 Task: Create a blank project AriesPlan with privacy Public and default view as List and in the team Taskers . Create three sections in the project as To-Do, Doing and Done
Action: Mouse moved to (57, 245)
Screenshot: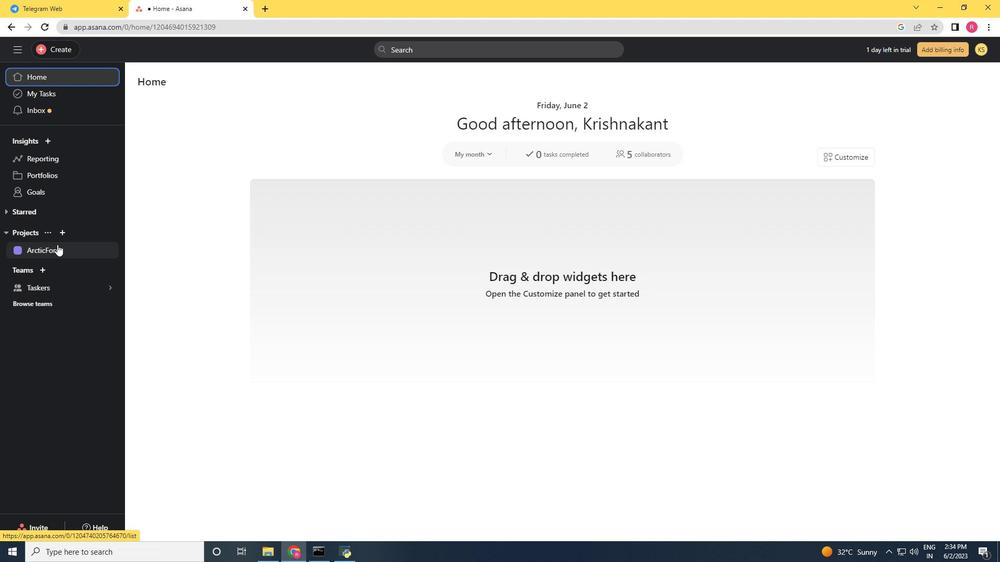 
Action: Mouse pressed left at (57, 245)
Screenshot: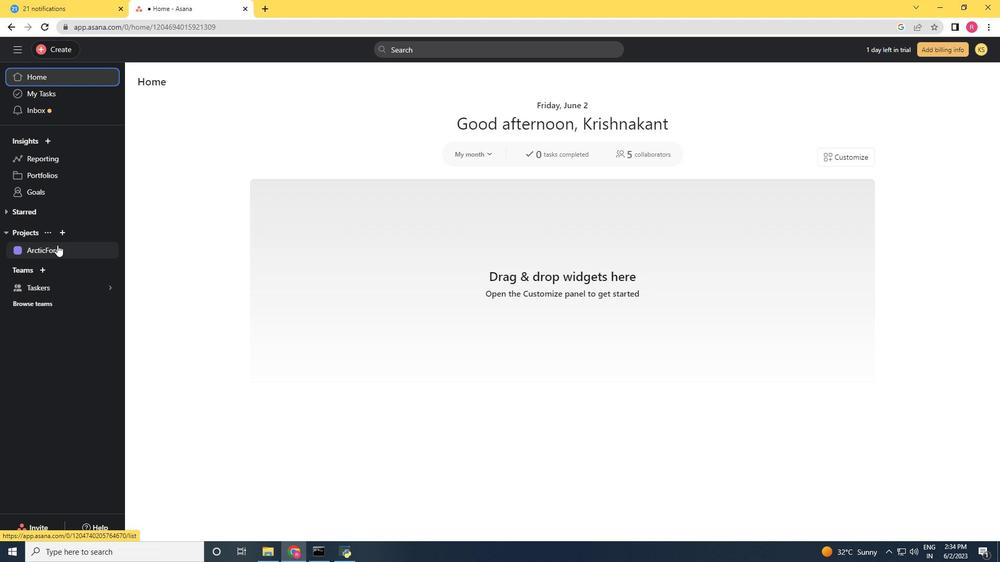 
Action: Mouse moved to (54, 51)
Screenshot: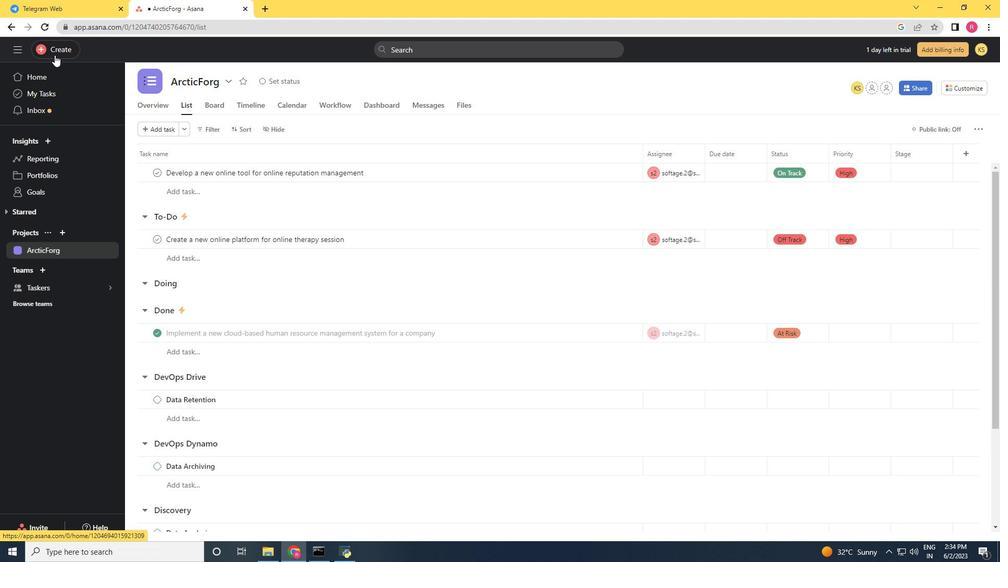 
Action: Mouse pressed left at (54, 51)
Screenshot: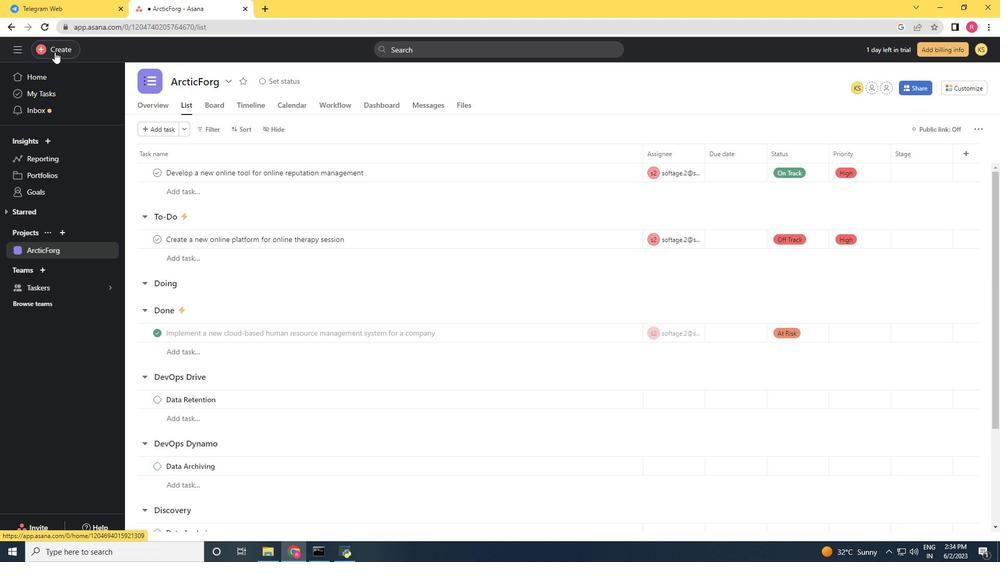 
Action: Mouse moved to (109, 77)
Screenshot: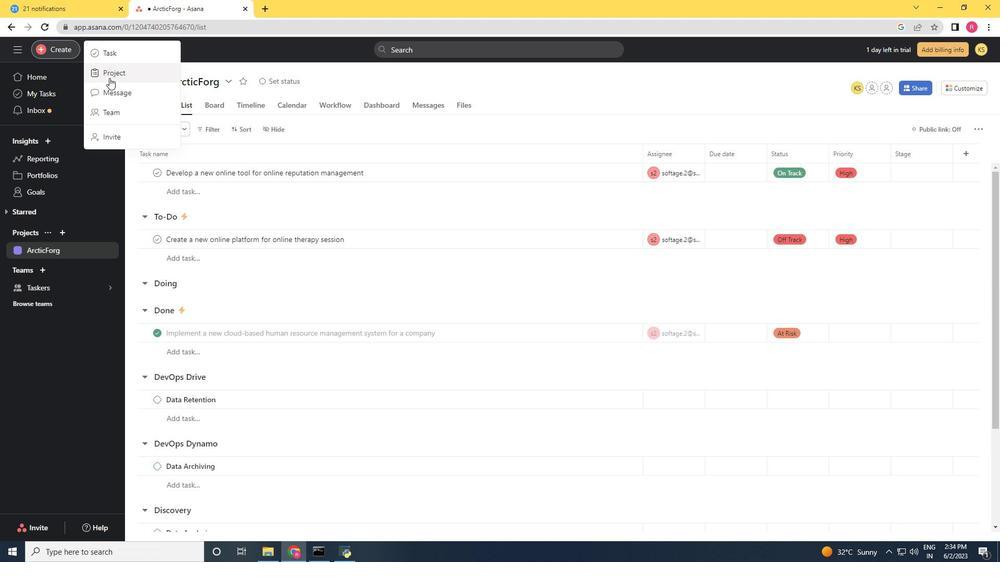 
Action: Mouse pressed left at (109, 77)
Screenshot: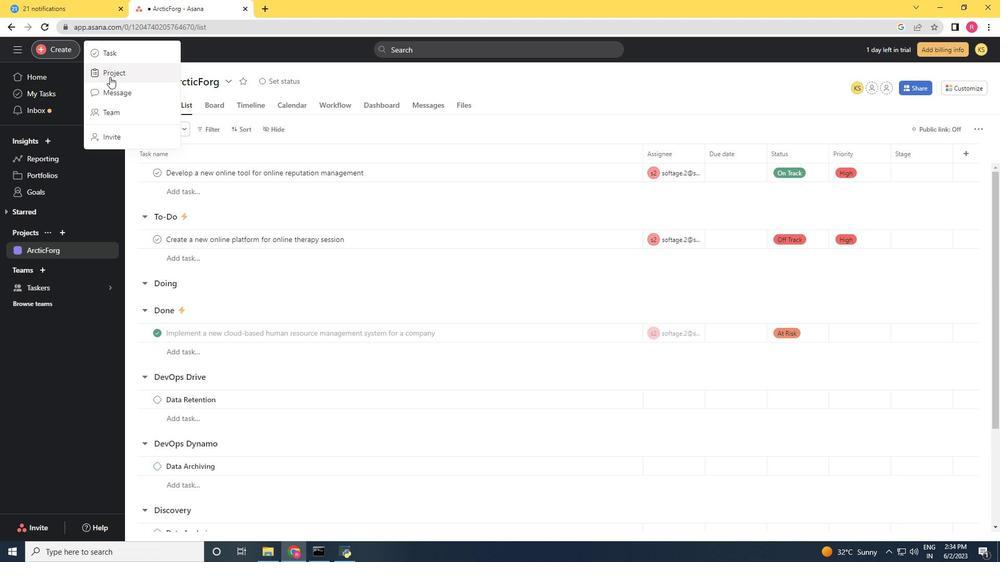 
Action: Mouse moved to (443, 284)
Screenshot: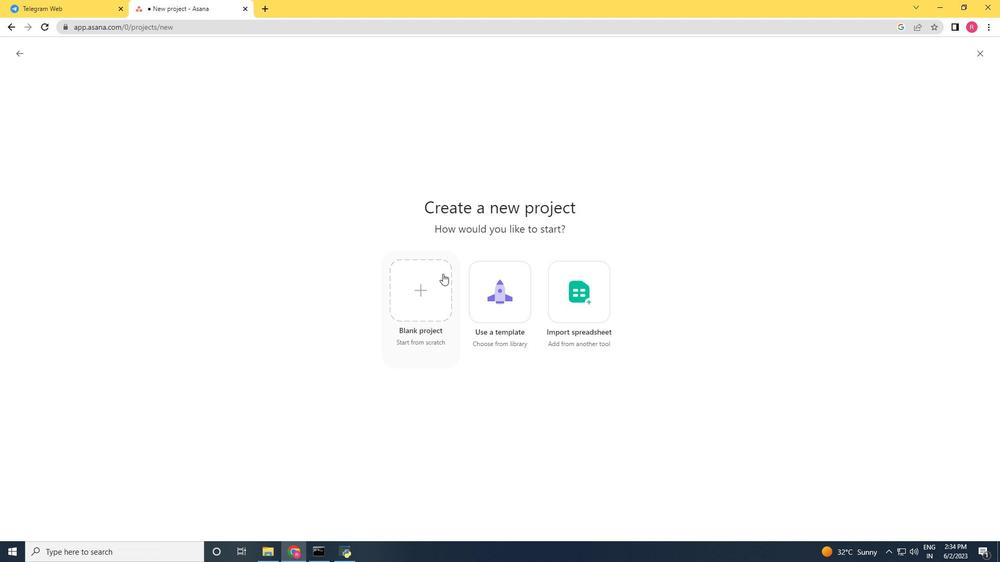 
Action: Mouse pressed left at (443, 284)
Screenshot: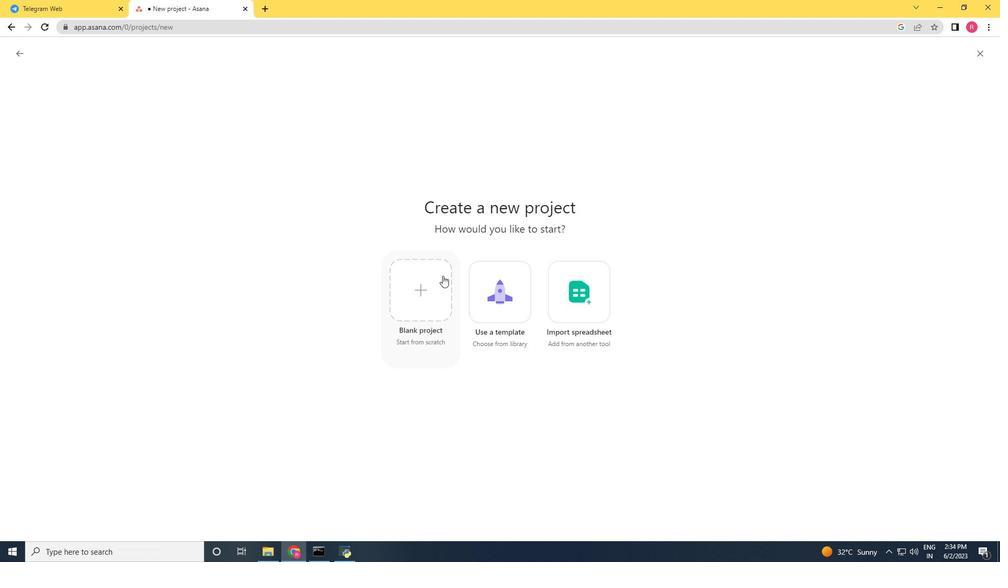 
Action: Mouse moved to (443, 285)
Screenshot: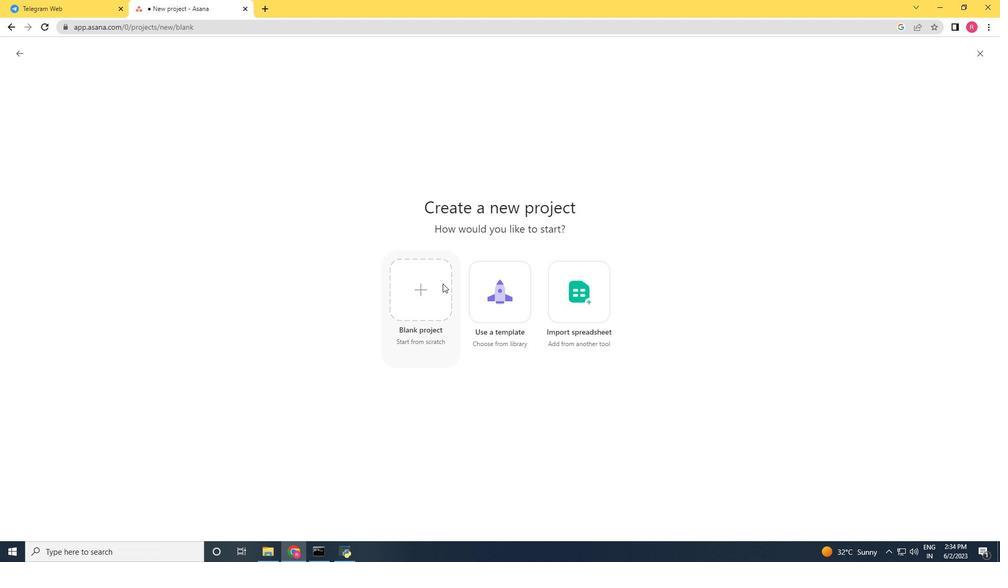 
Action: Key pressed <Key.shift>Arise<Key.space><Key.backspace><Key.shift>Plan
Screenshot: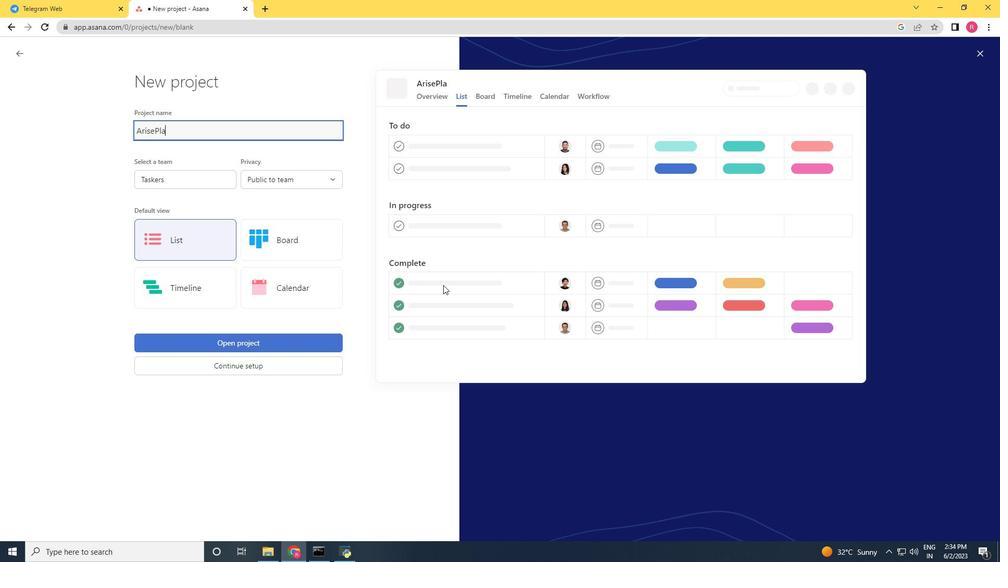 
Action: Mouse moved to (274, 177)
Screenshot: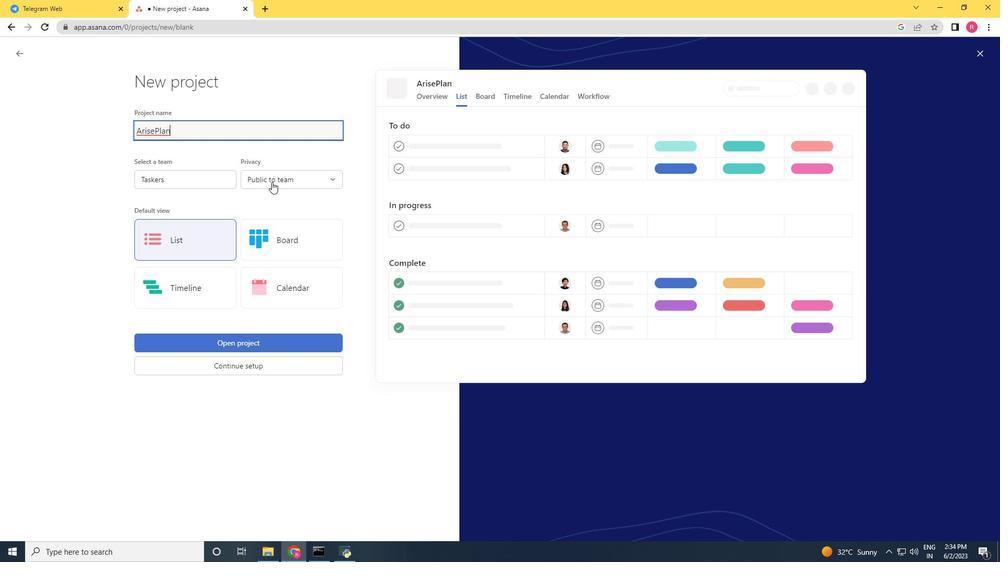 
Action: Mouse pressed left at (274, 177)
Screenshot: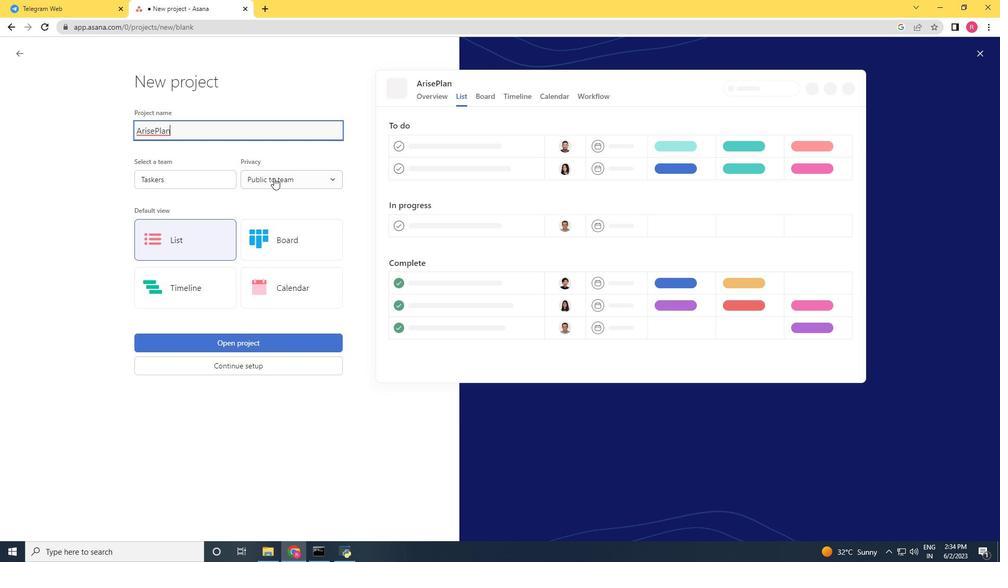 
Action: Mouse moved to (269, 197)
Screenshot: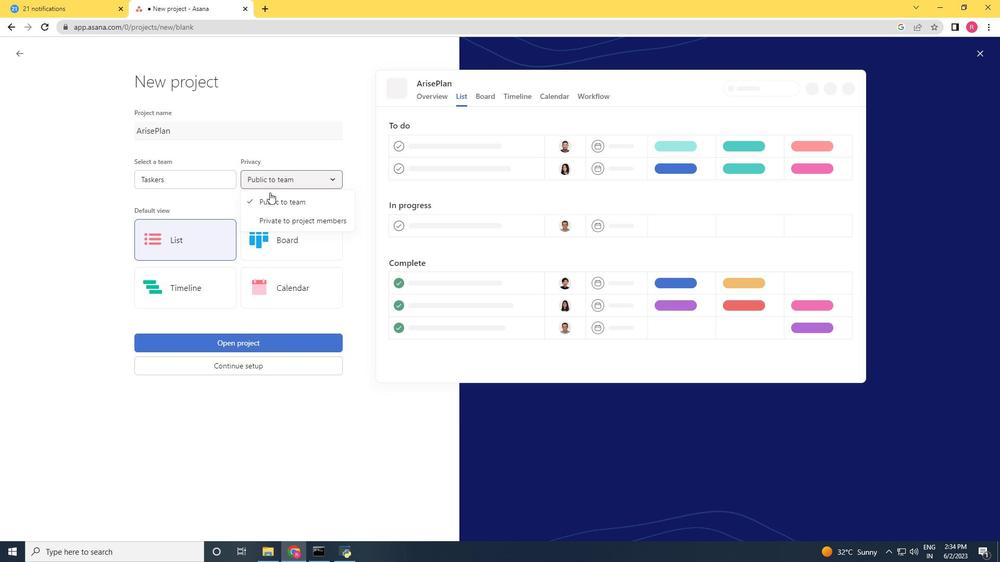 
Action: Mouse pressed left at (269, 197)
Screenshot: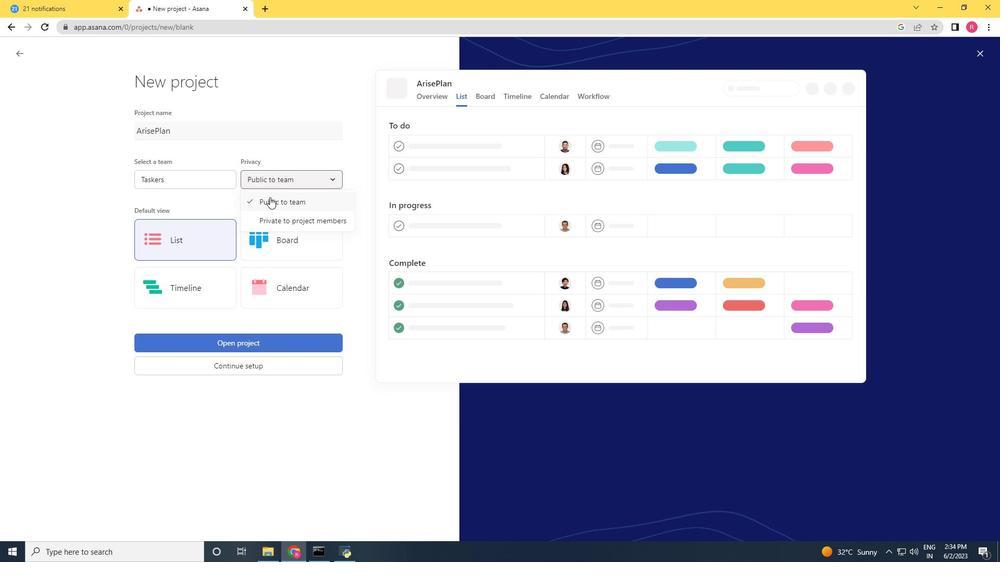 
Action: Mouse moved to (188, 242)
Screenshot: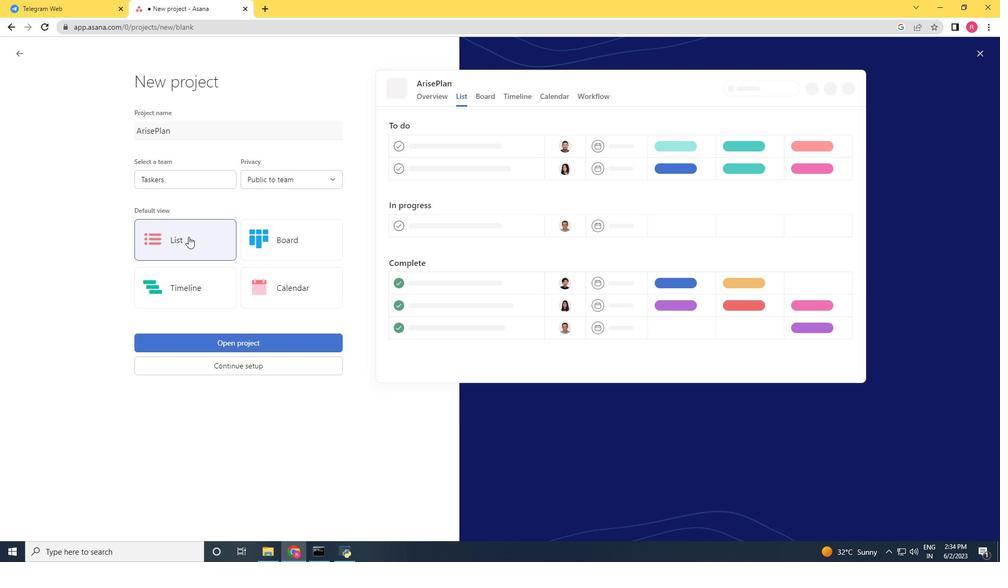 
Action: Mouse pressed left at (188, 242)
Screenshot: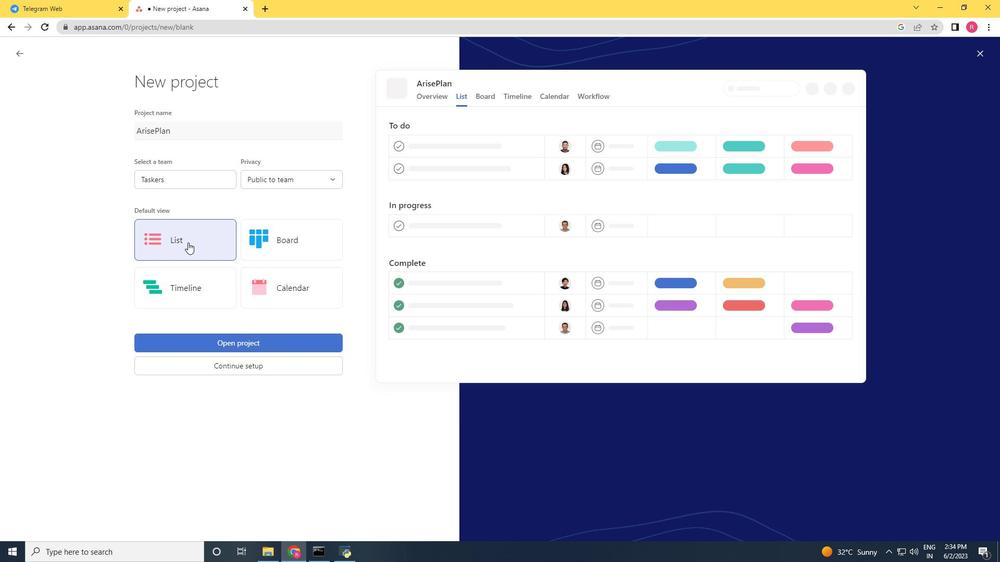 
Action: Mouse moved to (178, 181)
Screenshot: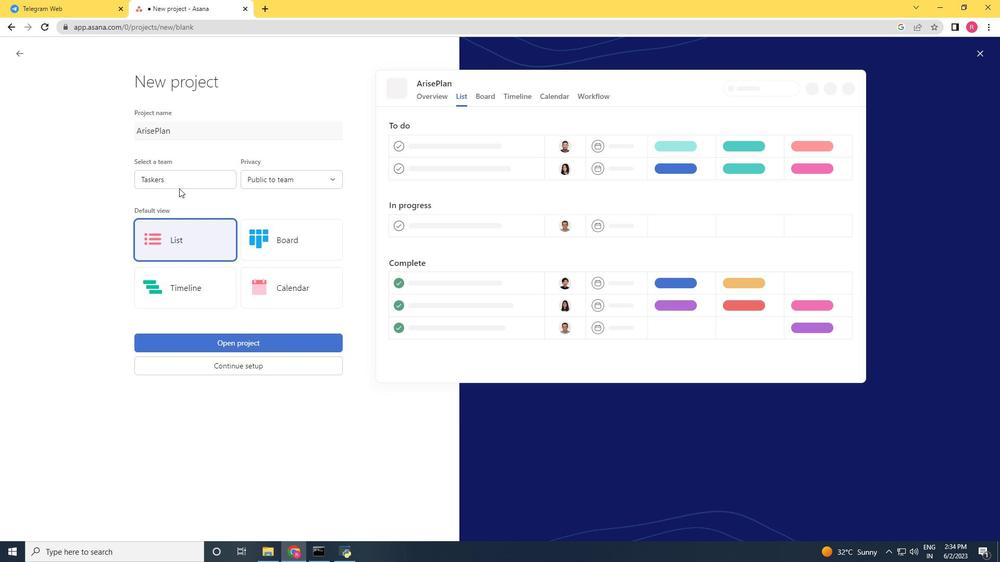 
Action: Mouse pressed left at (178, 181)
Screenshot: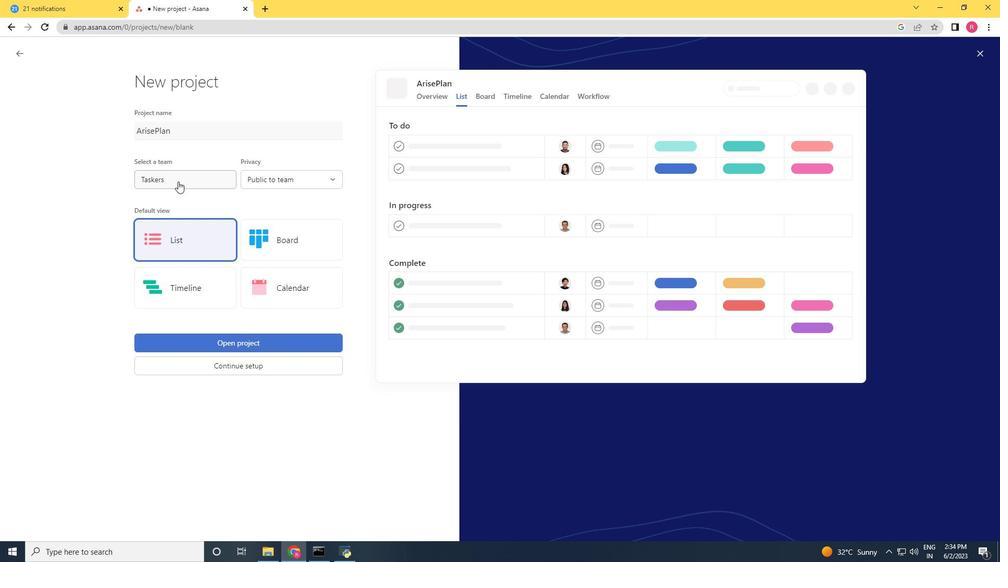 
Action: Mouse moved to (176, 198)
Screenshot: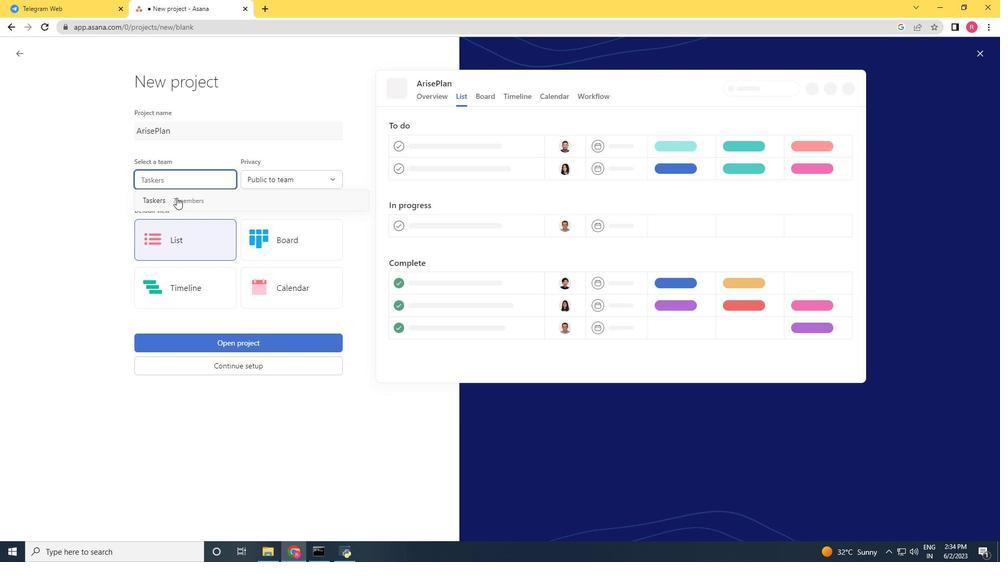 
Action: Mouse pressed left at (176, 198)
Screenshot: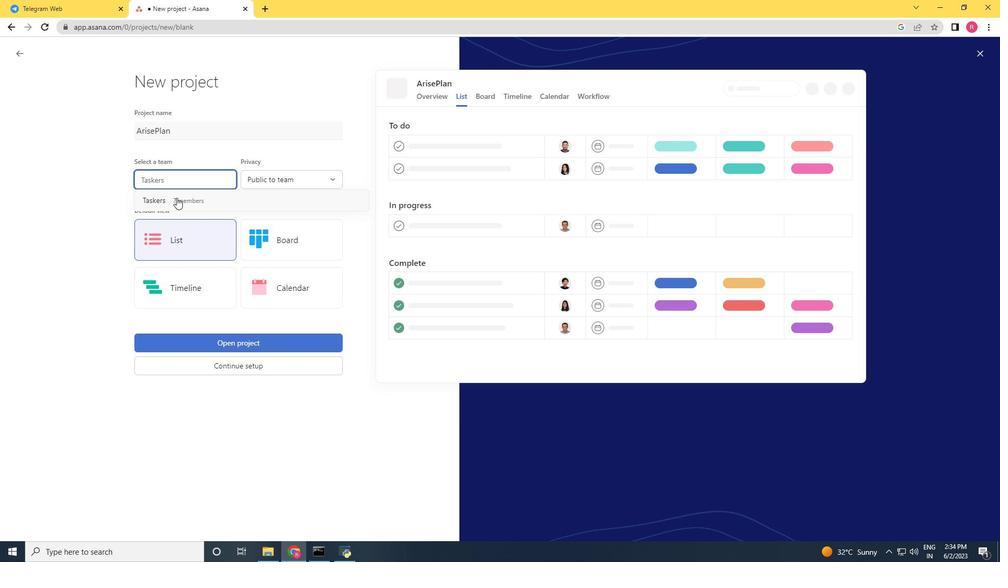 
Action: Mouse moved to (213, 341)
Screenshot: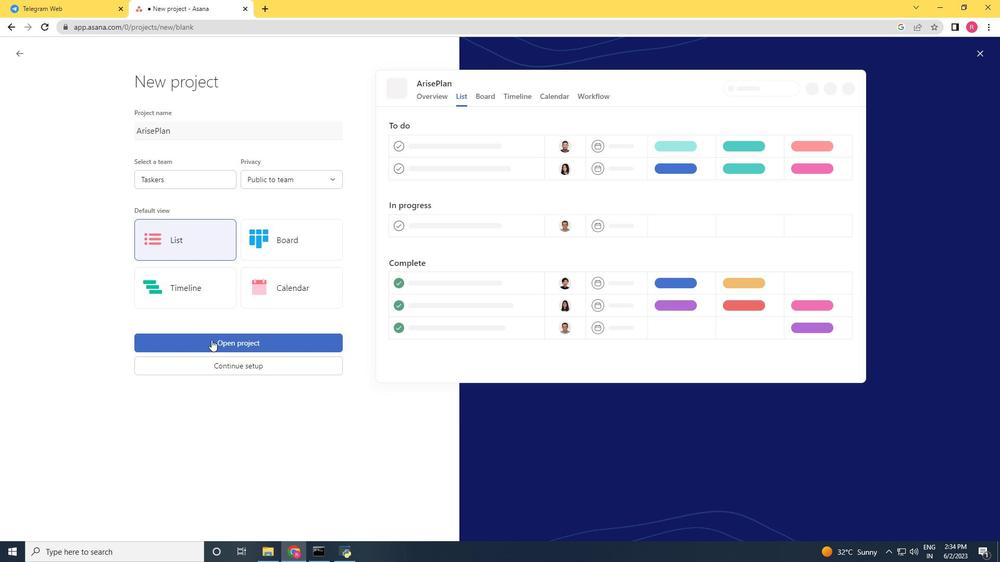 
Action: Mouse pressed left at (213, 341)
Screenshot: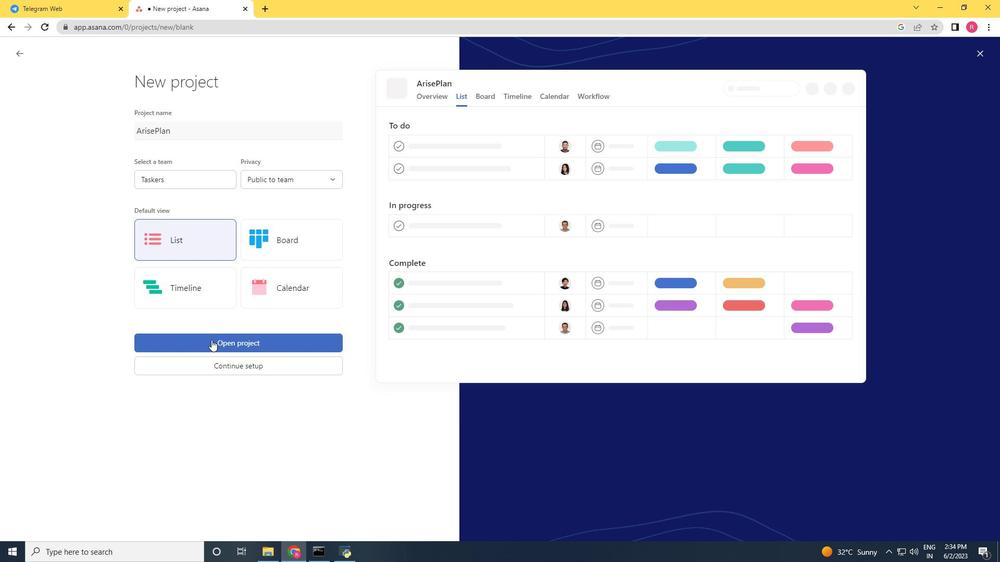 
Action: Mouse moved to (161, 225)
Screenshot: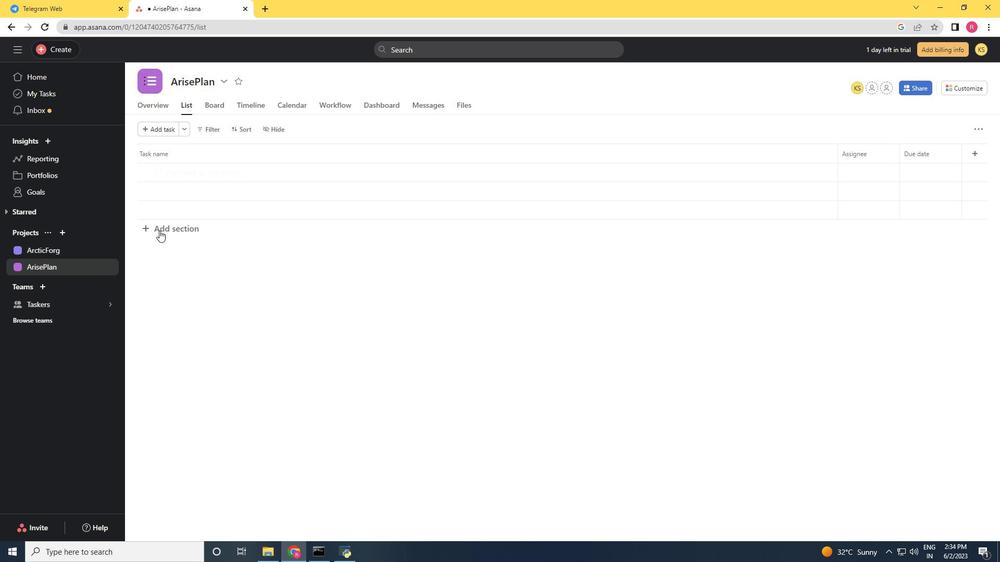 
Action: Mouse pressed left at (161, 225)
Screenshot: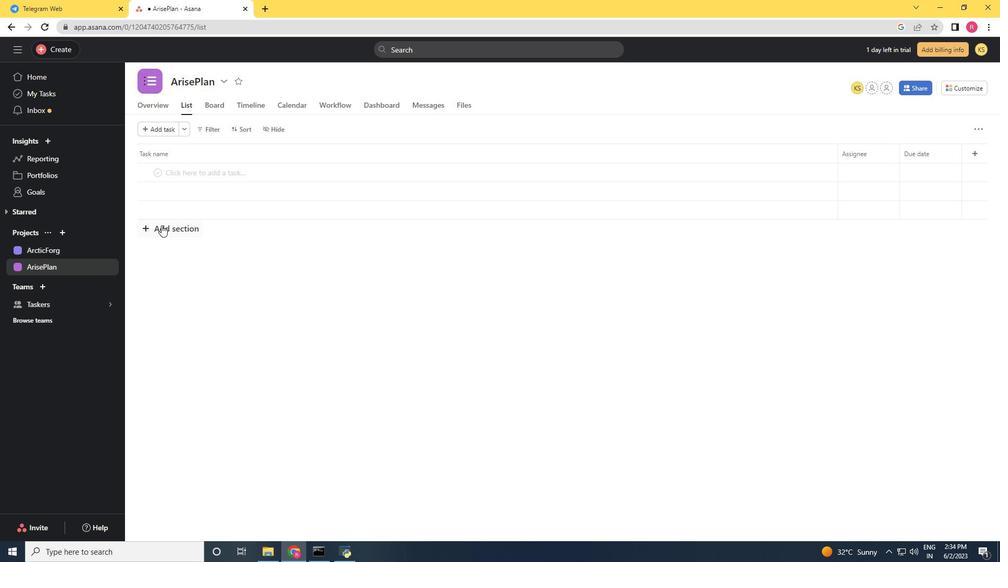 
Action: Key pressed <Key.shift>To-<Key.shift>Do
Screenshot: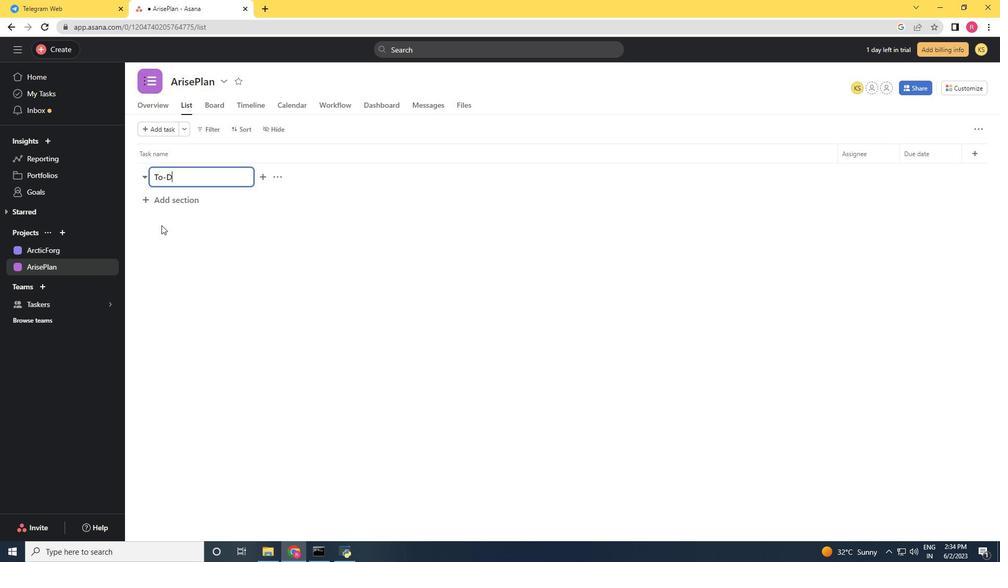 
Action: Mouse moved to (185, 198)
Screenshot: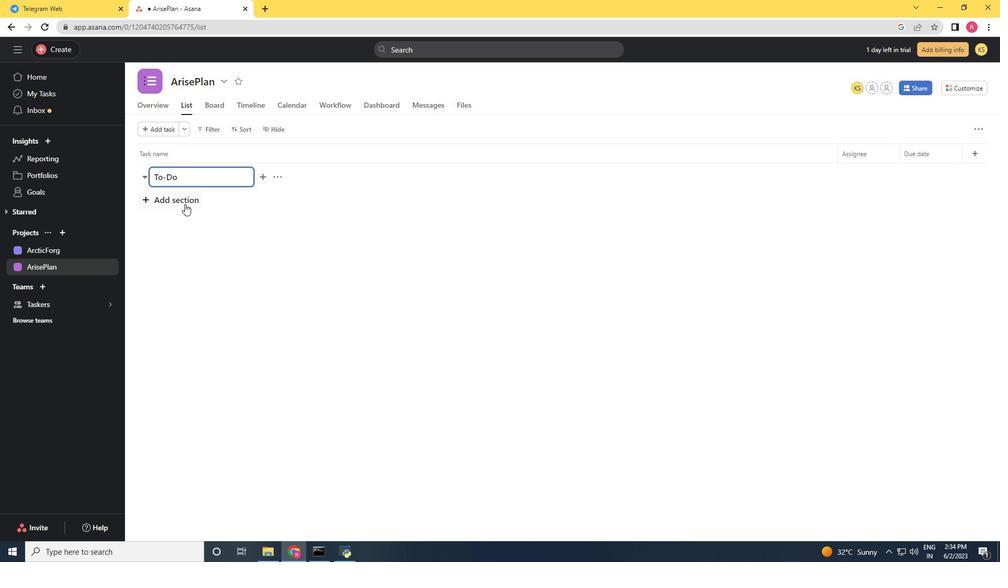 
Action: Mouse pressed left at (185, 198)
Screenshot: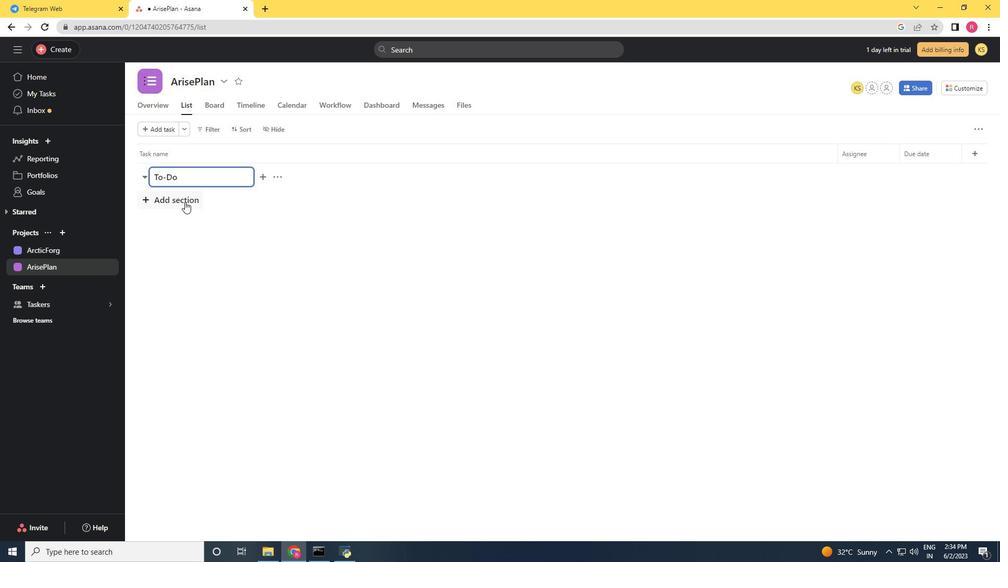 
Action: Key pressed <Key.shift><Key.shift><Key.shift><Key.shift><Key.shift><Key.shift><Key.shift>Doing
Screenshot: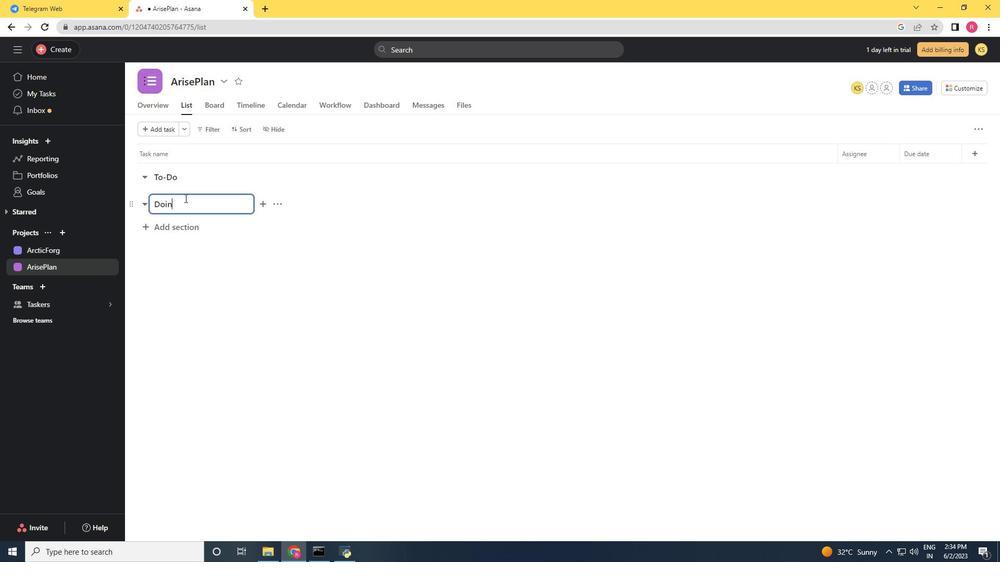 
Action: Mouse moved to (183, 225)
Screenshot: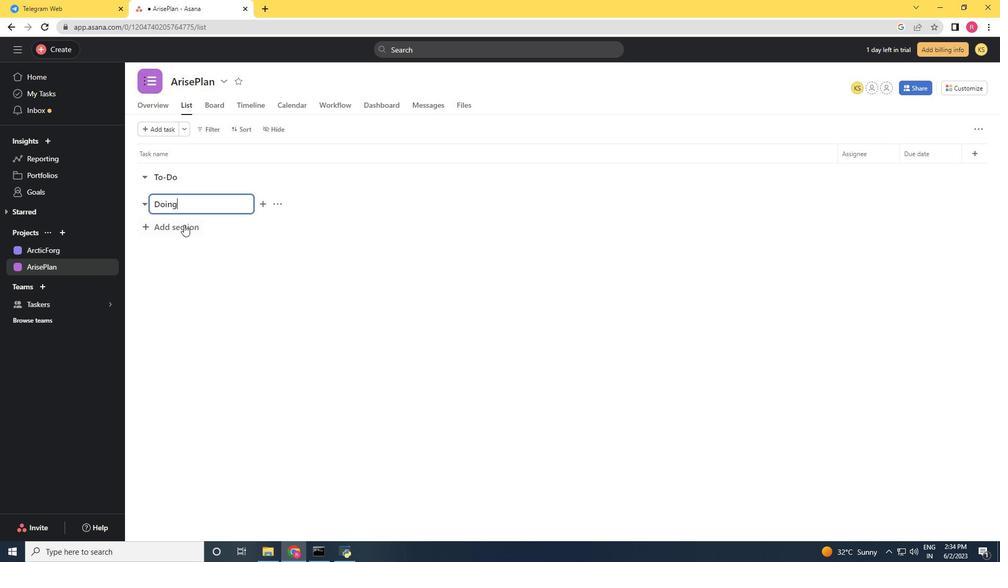 
Action: Mouse pressed left at (183, 225)
Screenshot: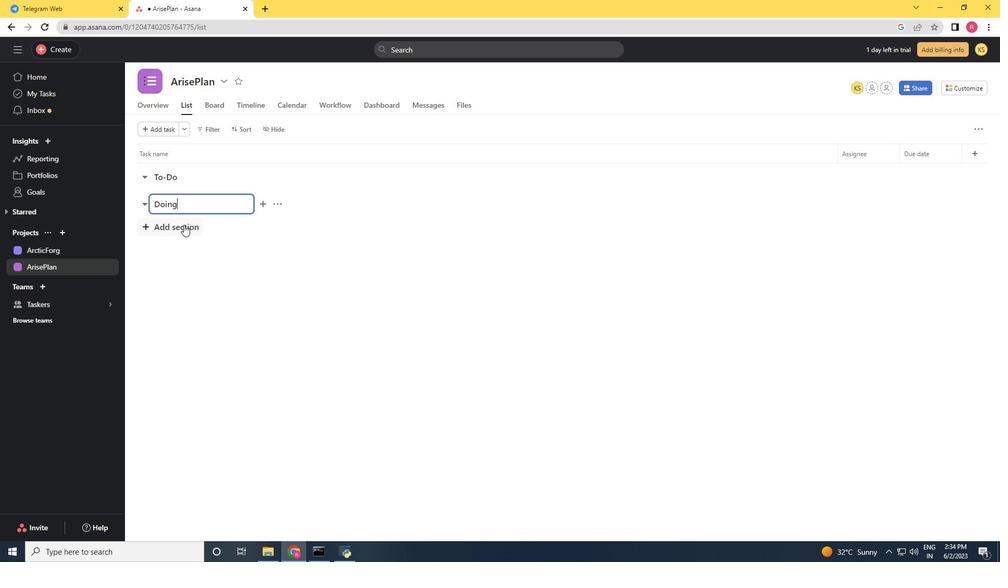 
Action: Key pressed <Key.shift>Done
Screenshot: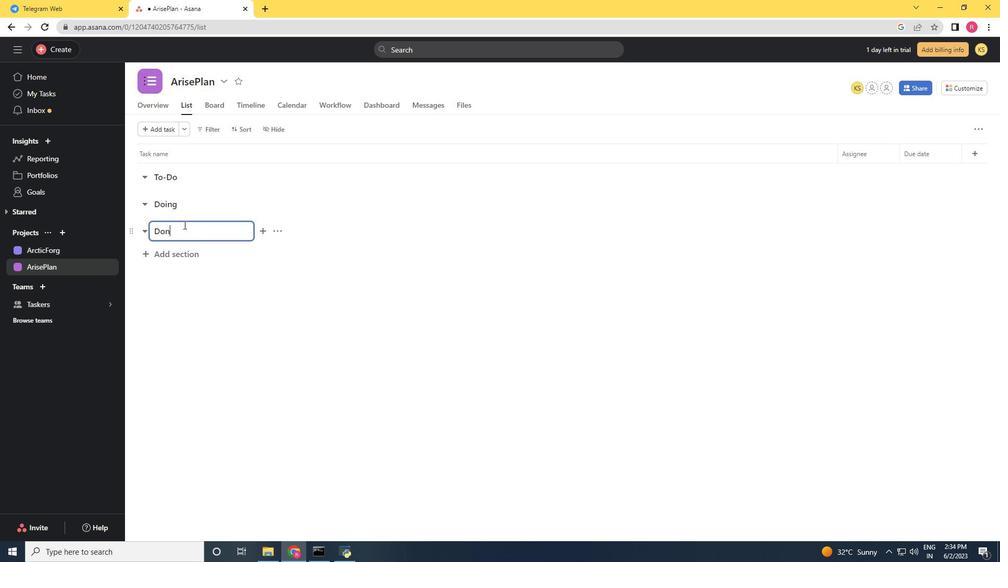 
Action: Mouse moved to (244, 333)
Screenshot: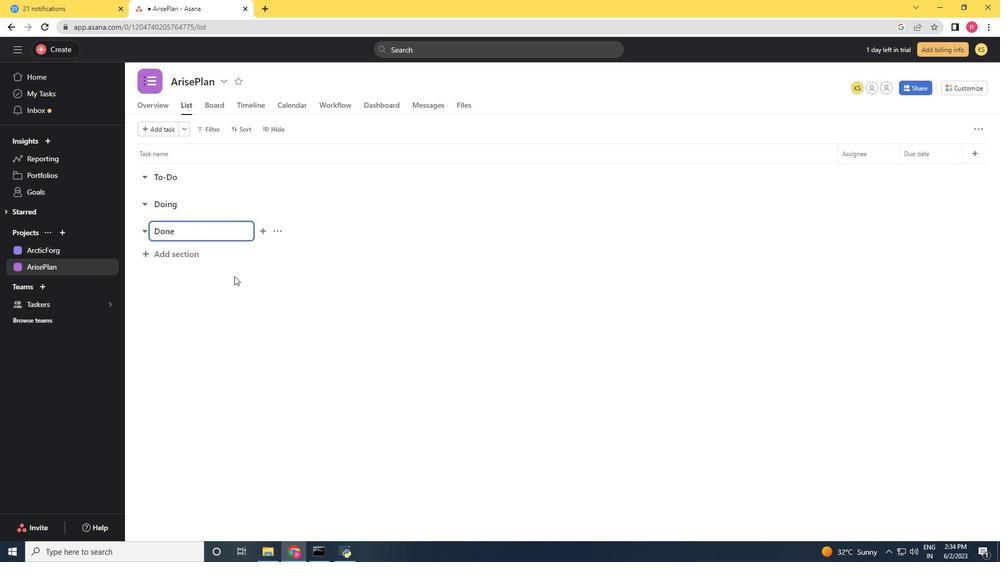 
Action: Mouse pressed left at (244, 333)
Screenshot: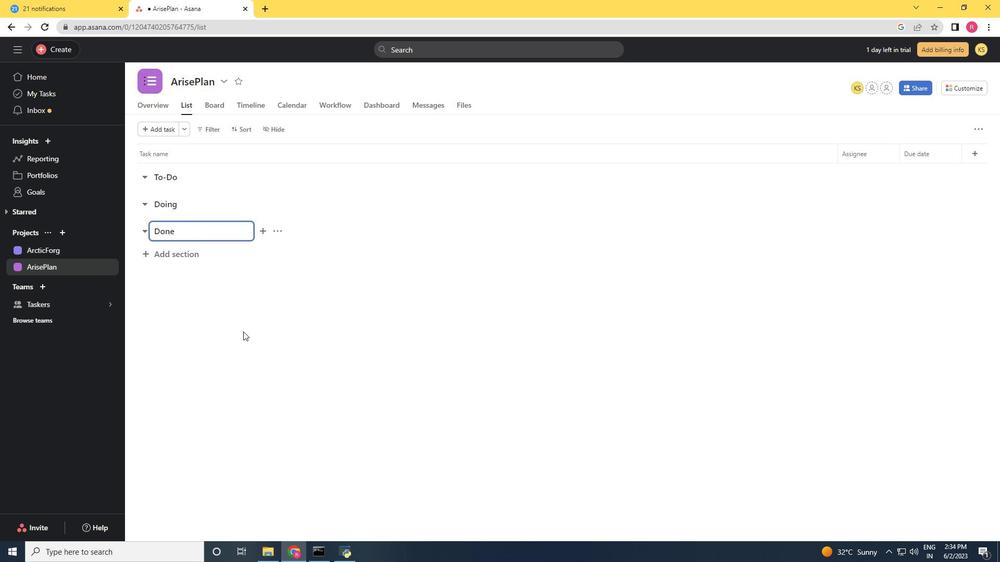 
